 Task: Open Card Card0044 in Board Board0041 in Workspace Development in Trello
Action: Mouse moved to (557, 52)
Screenshot: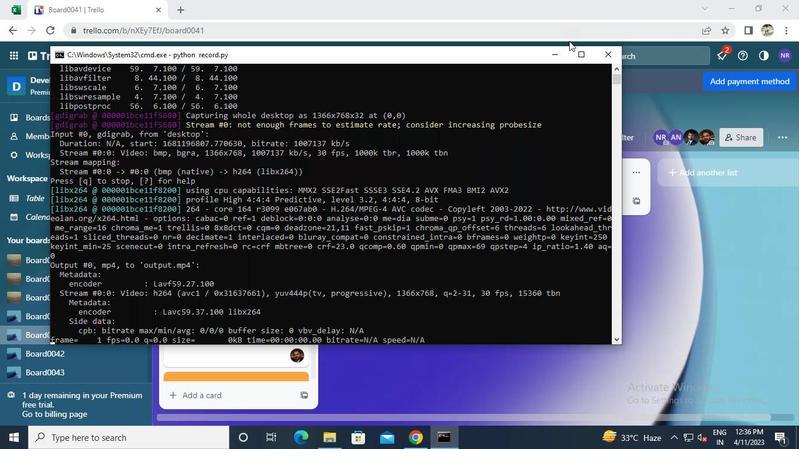 
Action: Mouse pressed left at (557, 52)
Screenshot: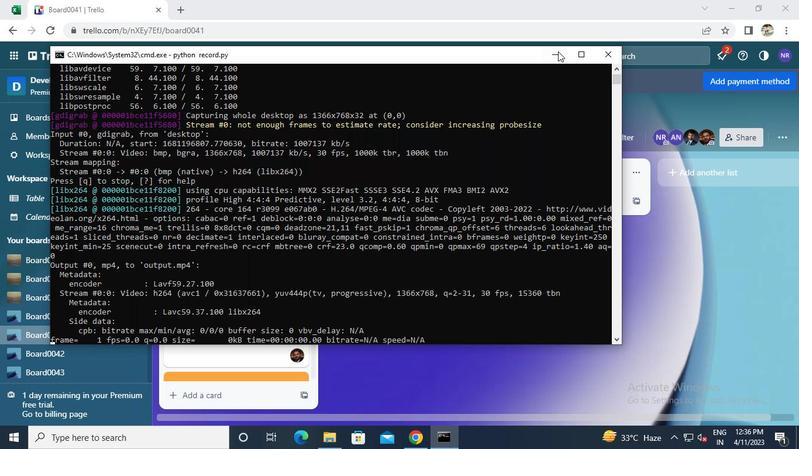 
Action: Mouse moved to (190, 368)
Screenshot: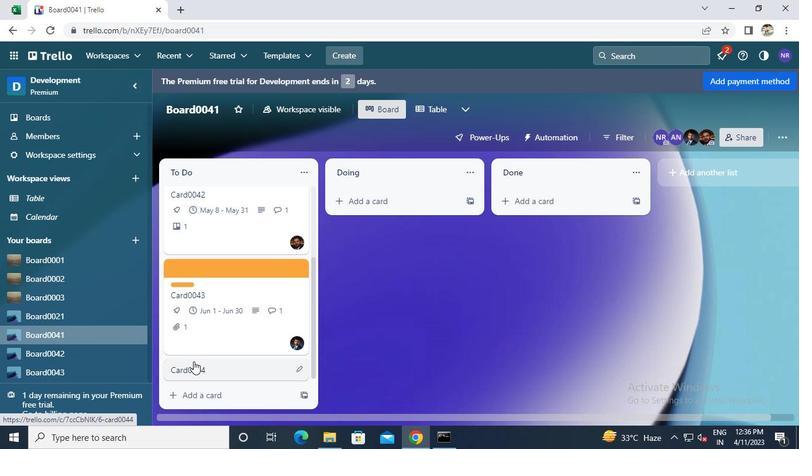
Action: Mouse pressed left at (190, 368)
Screenshot: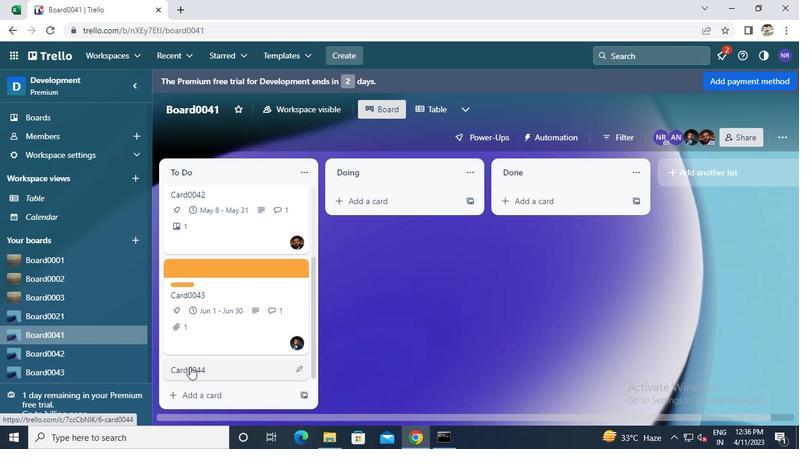 
Action: Mouse moved to (450, 440)
Screenshot: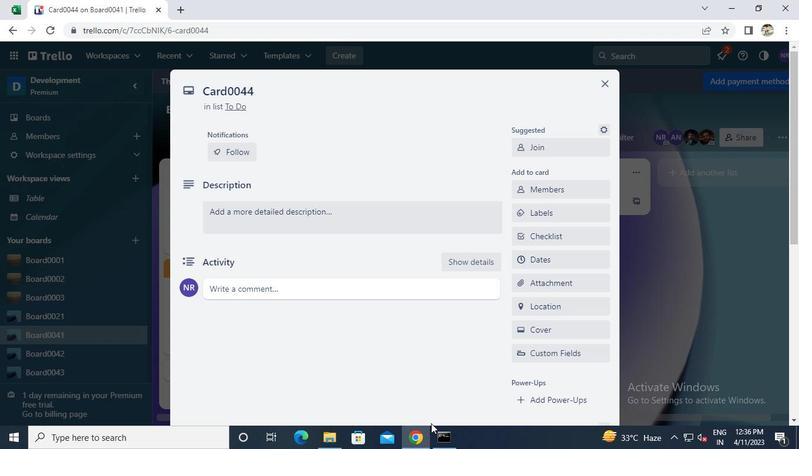 
Action: Mouse pressed left at (450, 440)
Screenshot: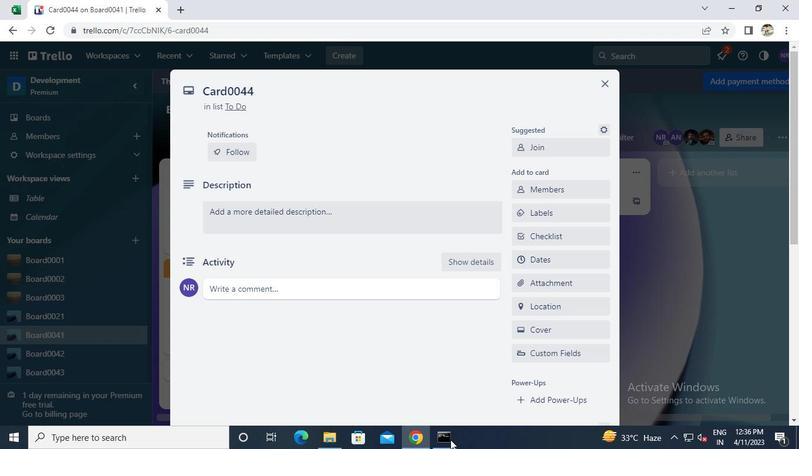 
Action: Mouse moved to (609, 50)
Screenshot: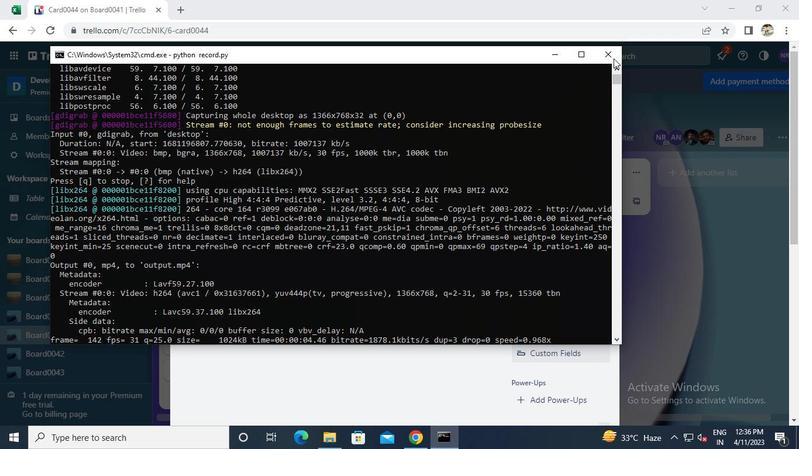 
Action: Mouse pressed left at (609, 50)
Screenshot: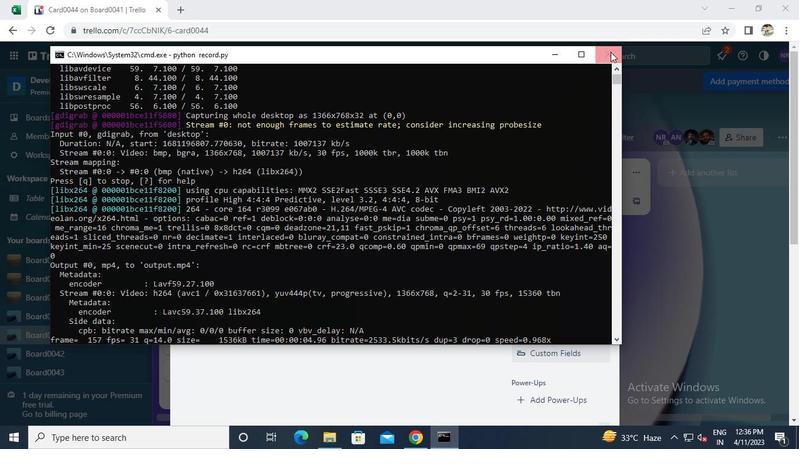 
